 Task: Enable the option In-app notifications in Search appearances.
Action: Mouse moved to (752, 101)
Screenshot: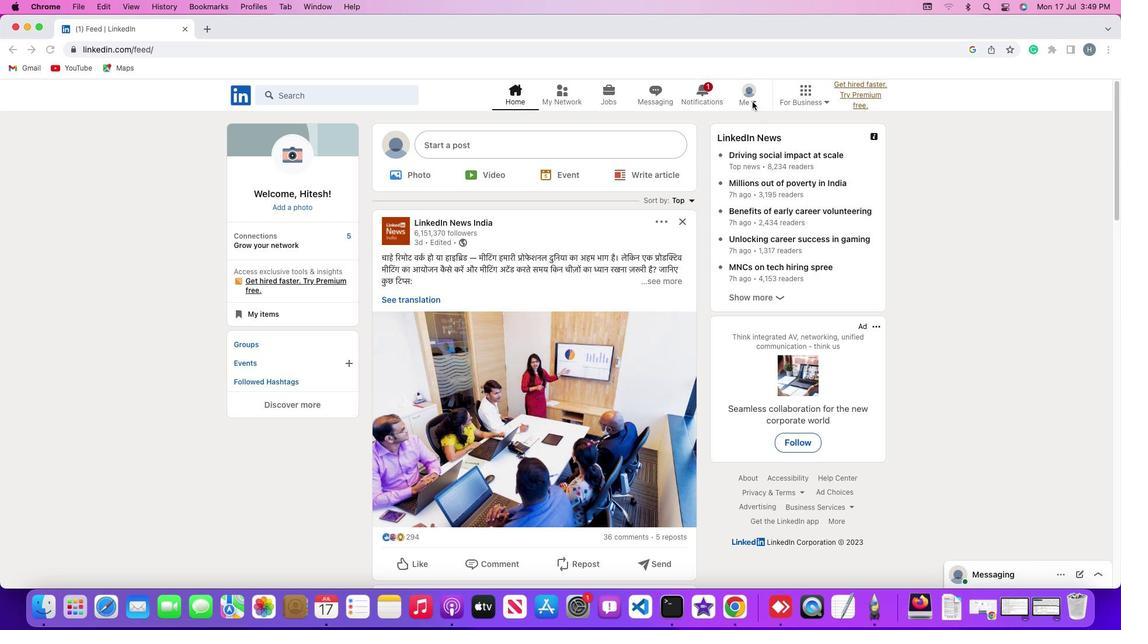
Action: Mouse pressed left at (752, 101)
Screenshot: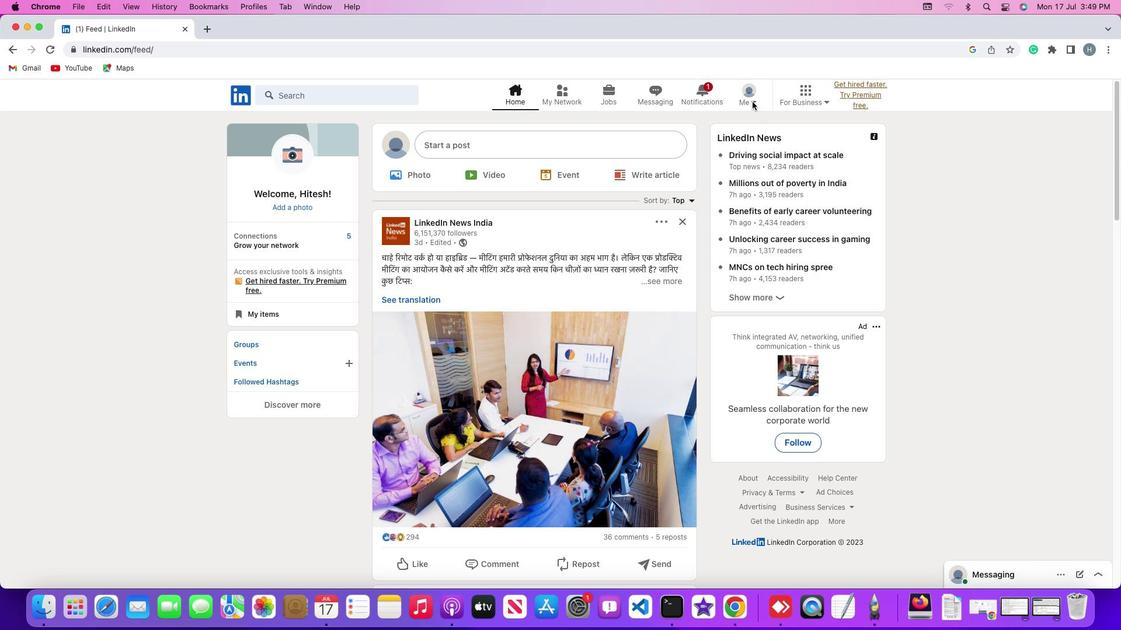 
Action: Mouse moved to (753, 101)
Screenshot: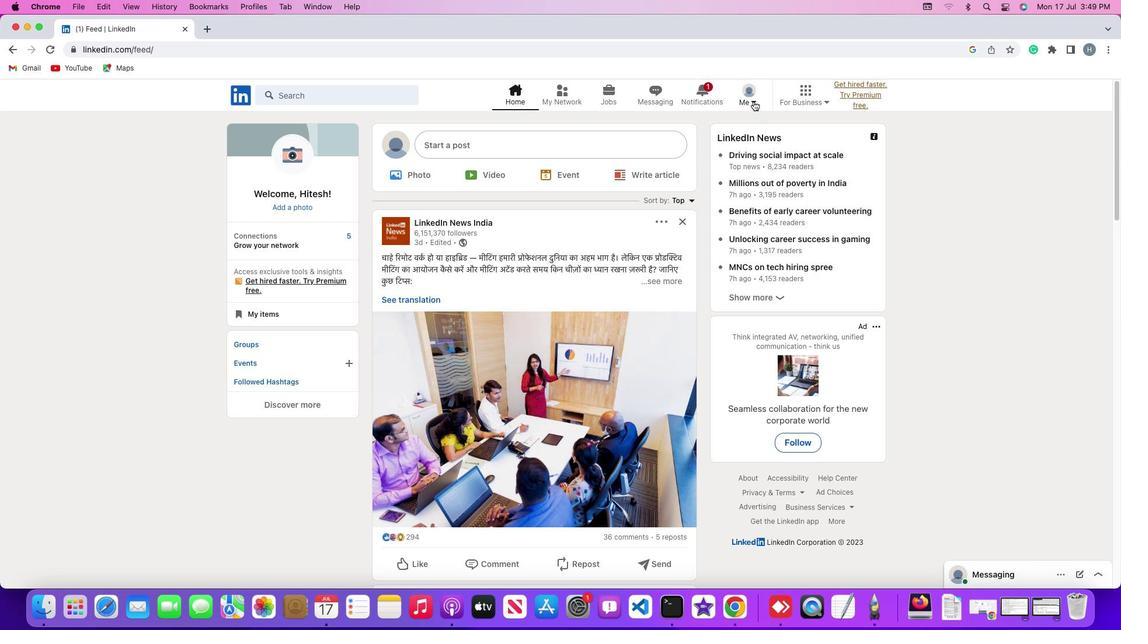 
Action: Mouse pressed left at (753, 101)
Screenshot: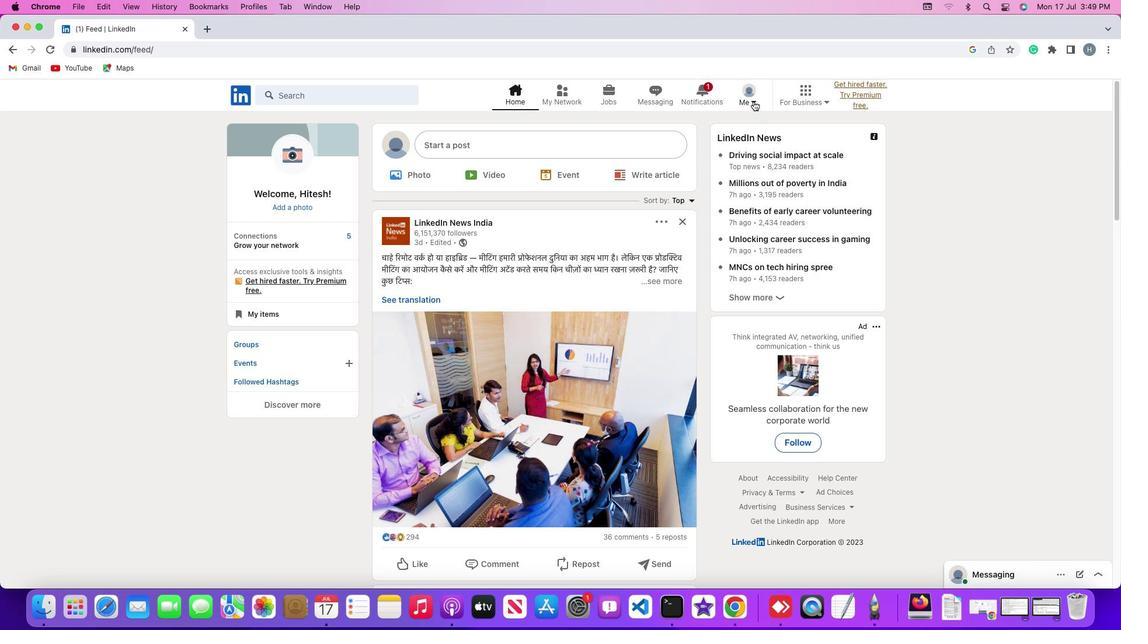 
Action: Mouse moved to (683, 221)
Screenshot: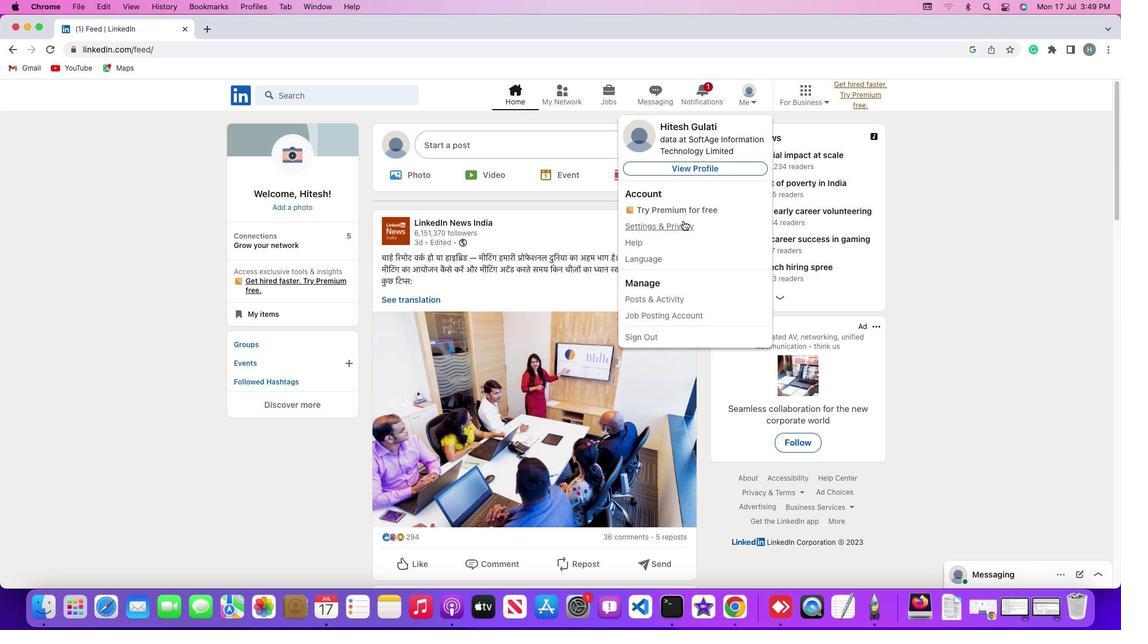 
Action: Mouse pressed left at (683, 221)
Screenshot: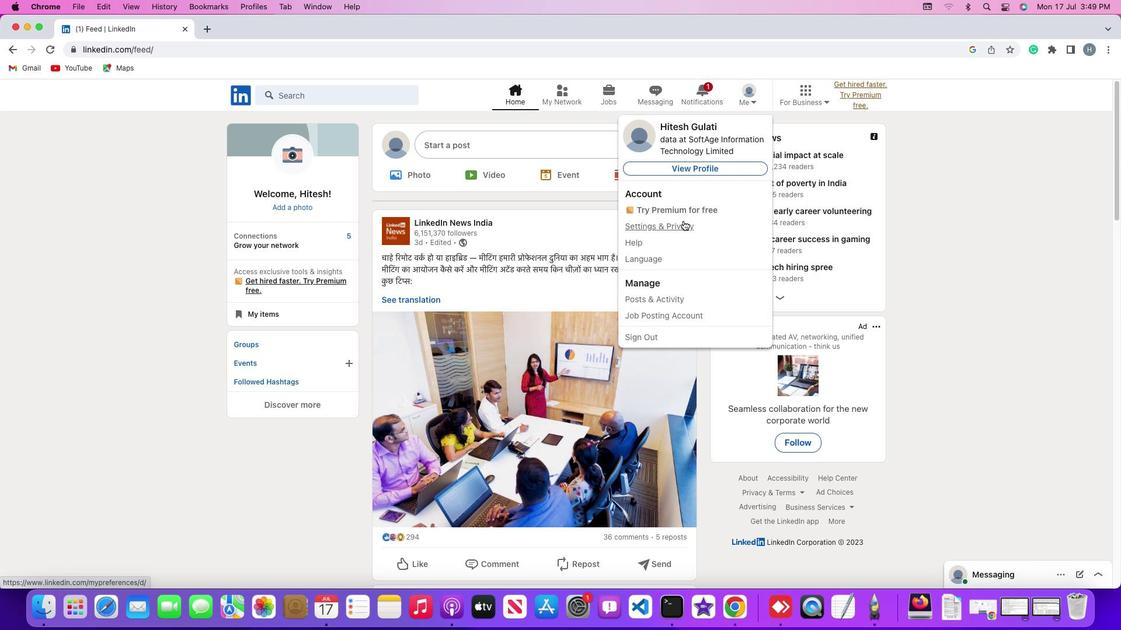 
Action: Mouse moved to (95, 393)
Screenshot: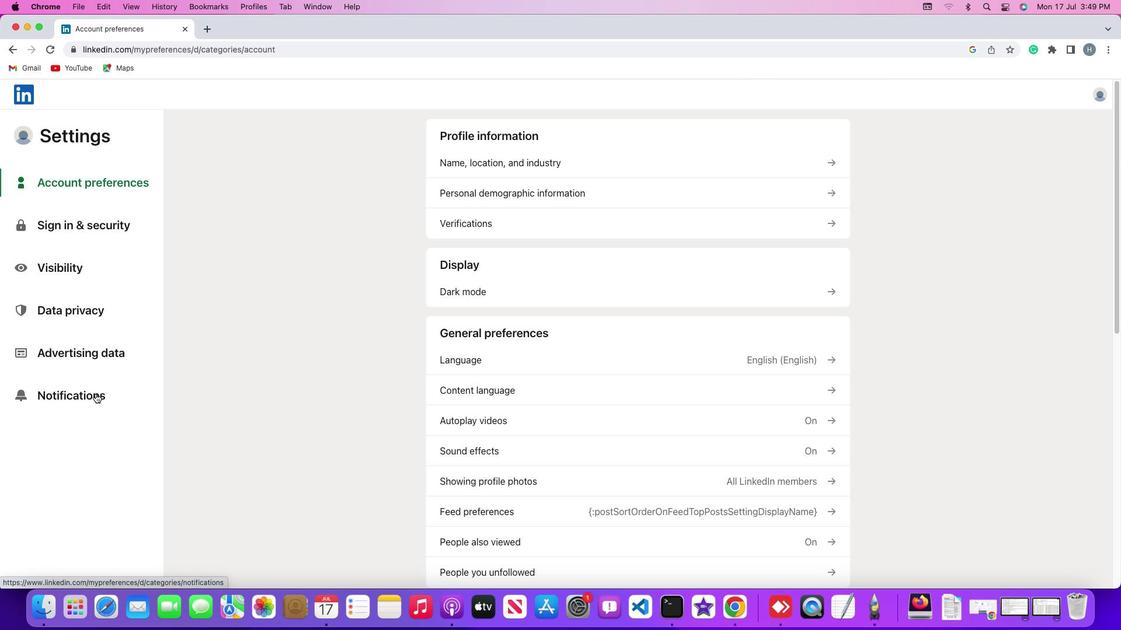 
Action: Mouse pressed left at (95, 393)
Screenshot: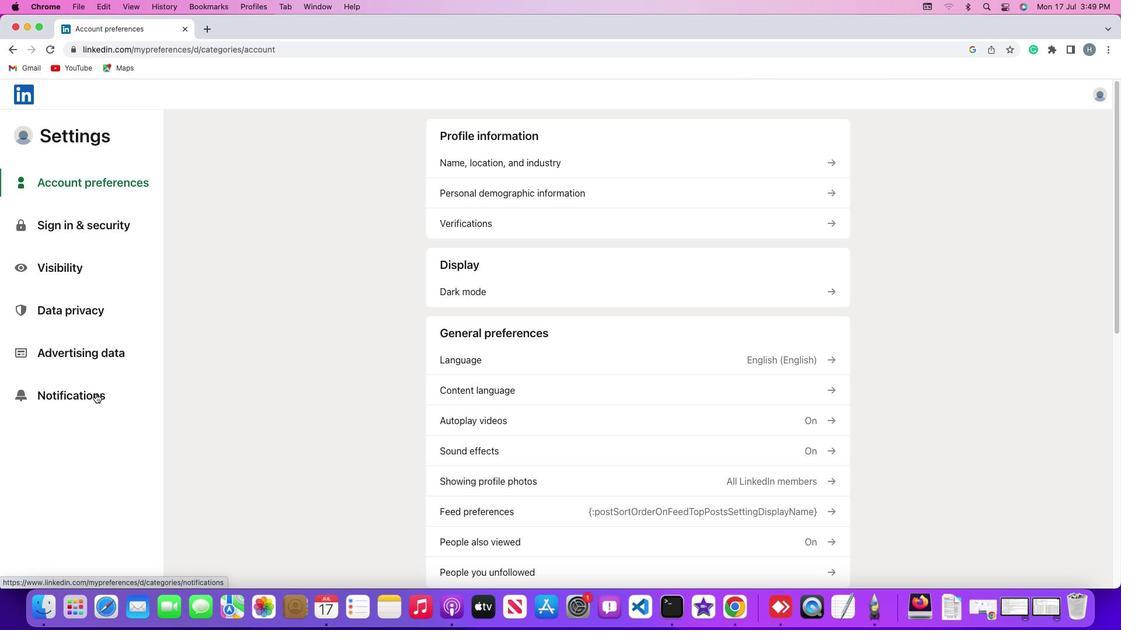 
Action: Mouse moved to (95, 393)
Screenshot: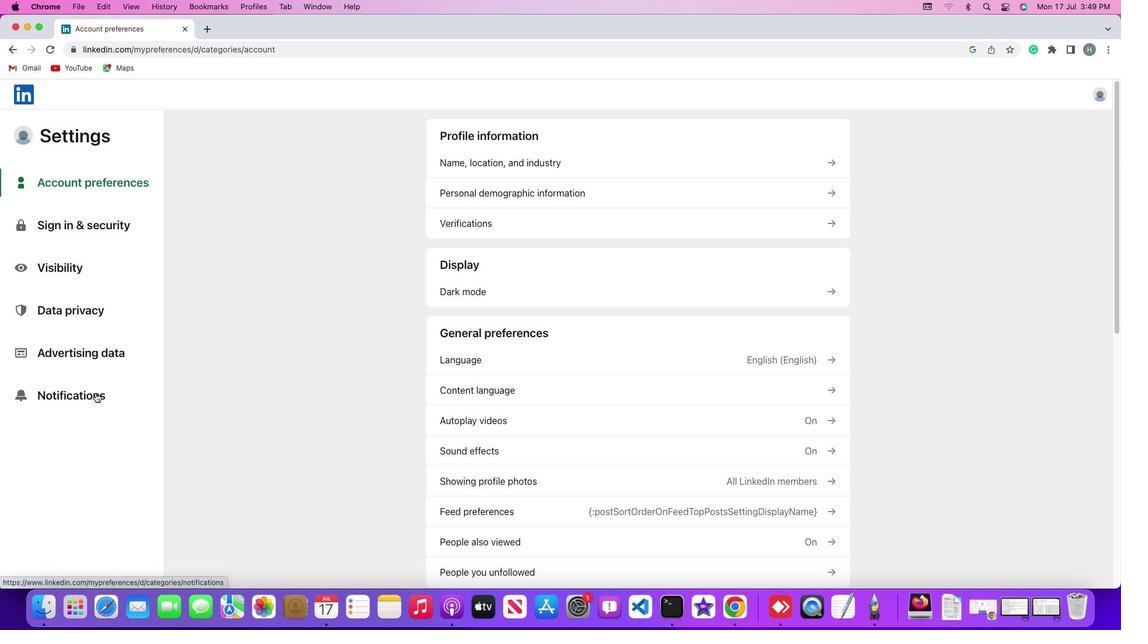 
Action: Mouse pressed left at (95, 393)
Screenshot: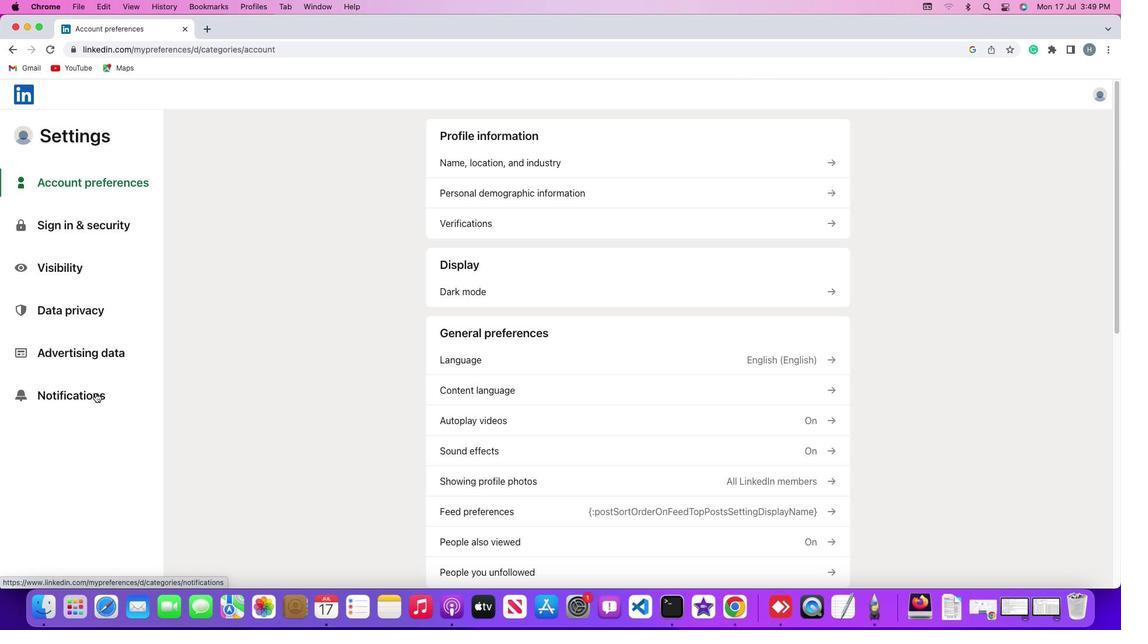 
Action: Mouse moved to (549, 160)
Screenshot: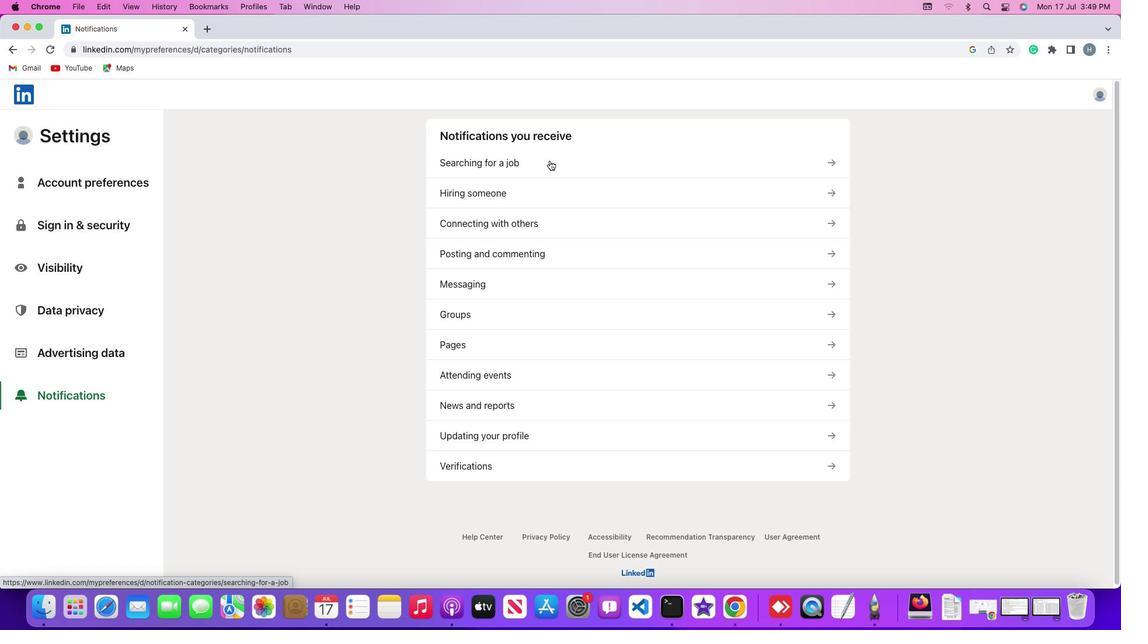 
Action: Mouse pressed left at (549, 160)
Screenshot: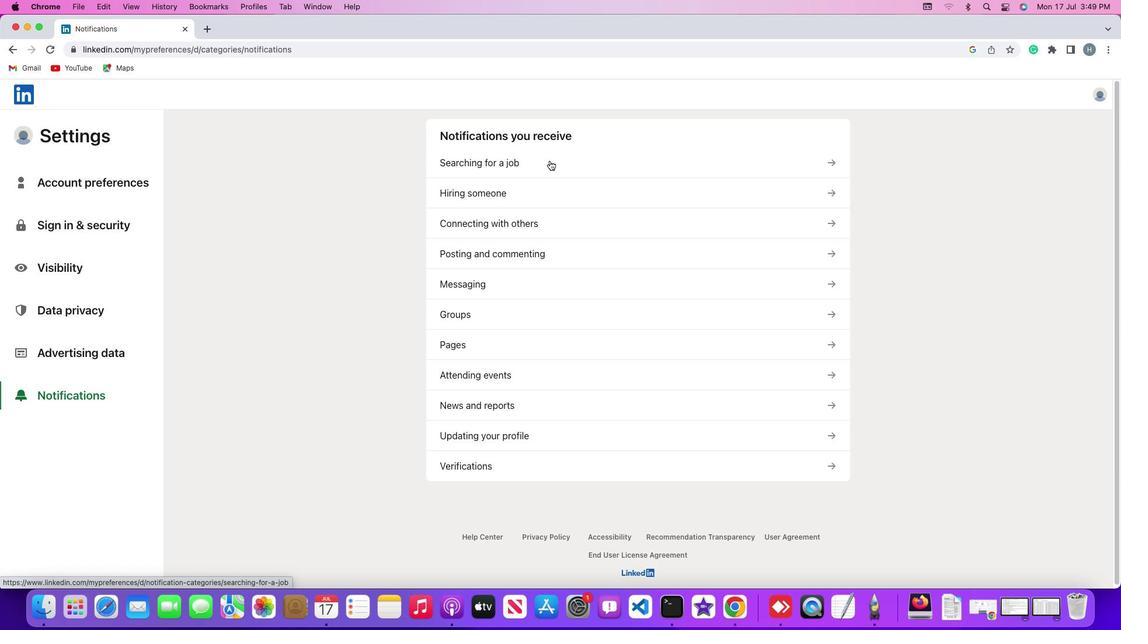 
Action: Mouse moved to (532, 432)
Screenshot: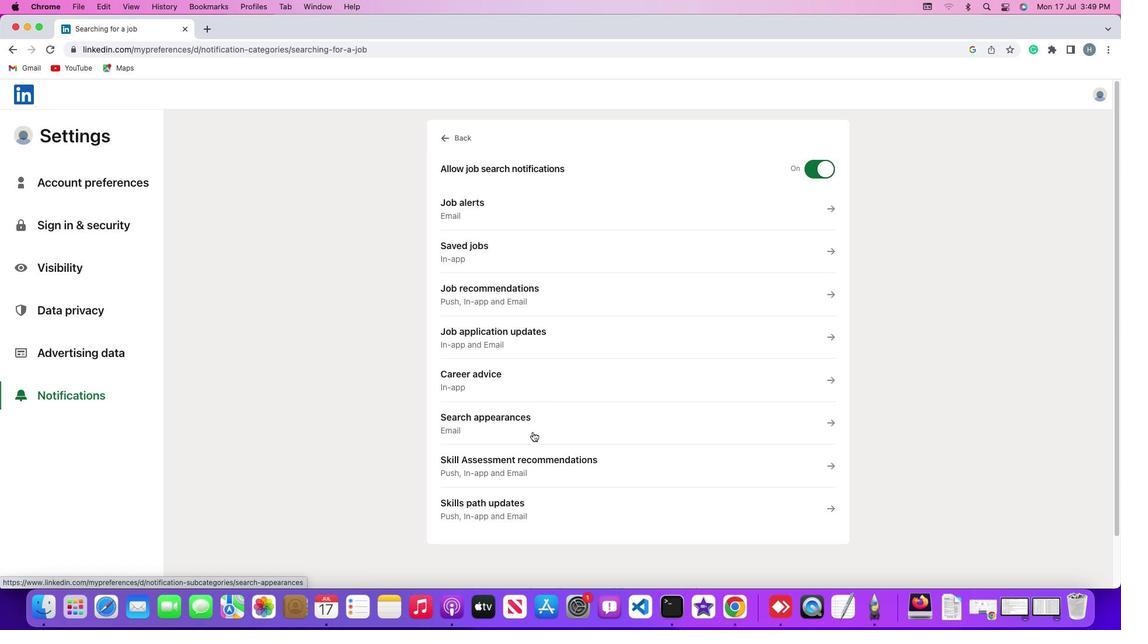 
Action: Mouse pressed left at (532, 432)
Screenshot: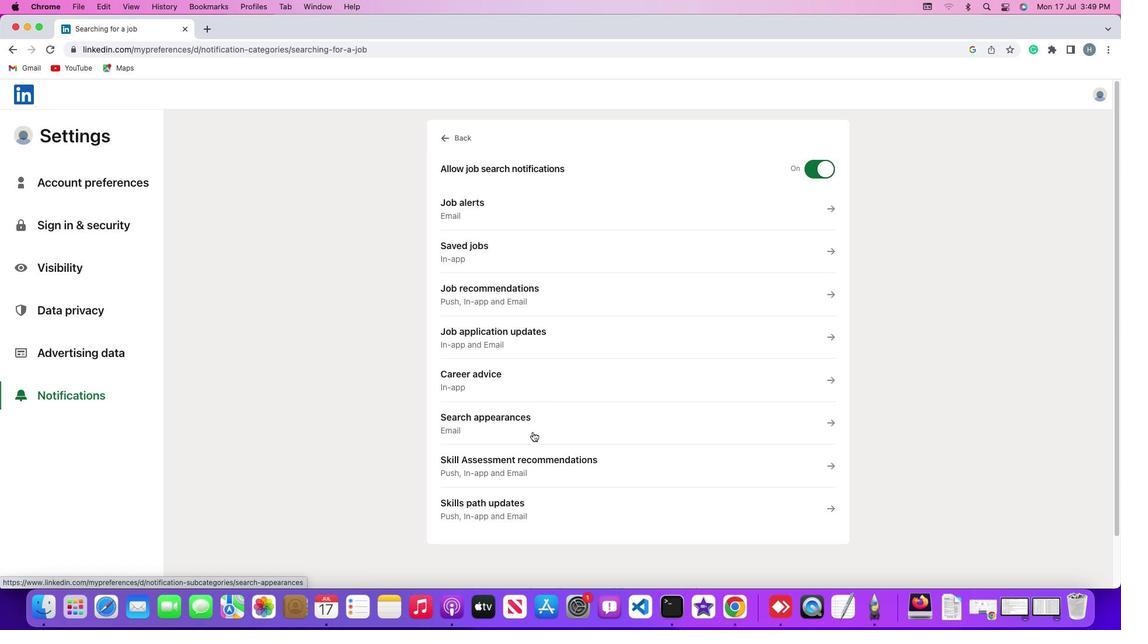 
Action: Mouse moved to (822, 231)
Screenshot: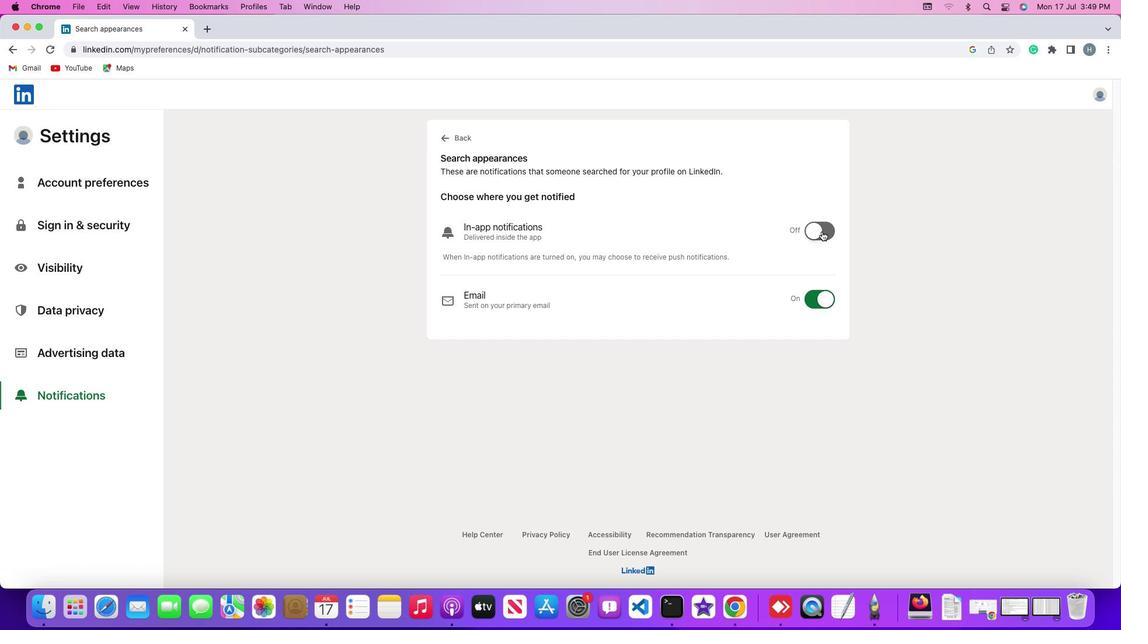 
Action: Mouse pressed left at (822, 231)
Screenshot: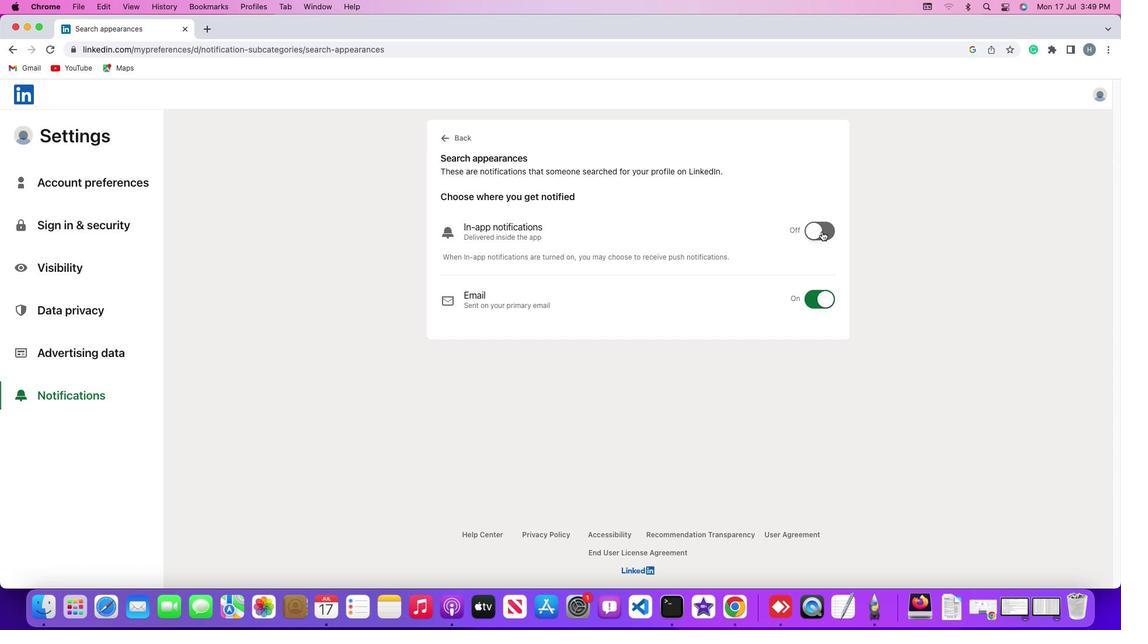 
